 Task: Make in the project AgileBox a sprint 'Design Review Sprint'. Create in the project AgileBox a sprint 'Design Review Sprint'. Add in the project AgileBox a sprint 'Design Review Sprint'
Action: Mouse moved to (1032, 180)
Screenshot: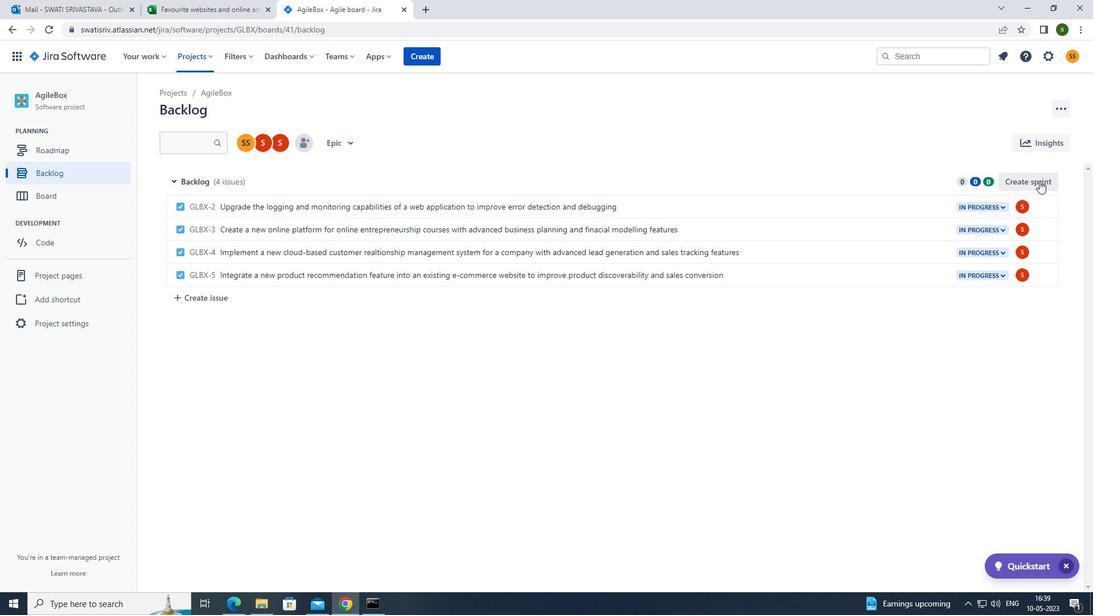 
Action: Mouse pressed left at (1032, 180)
Screenshot: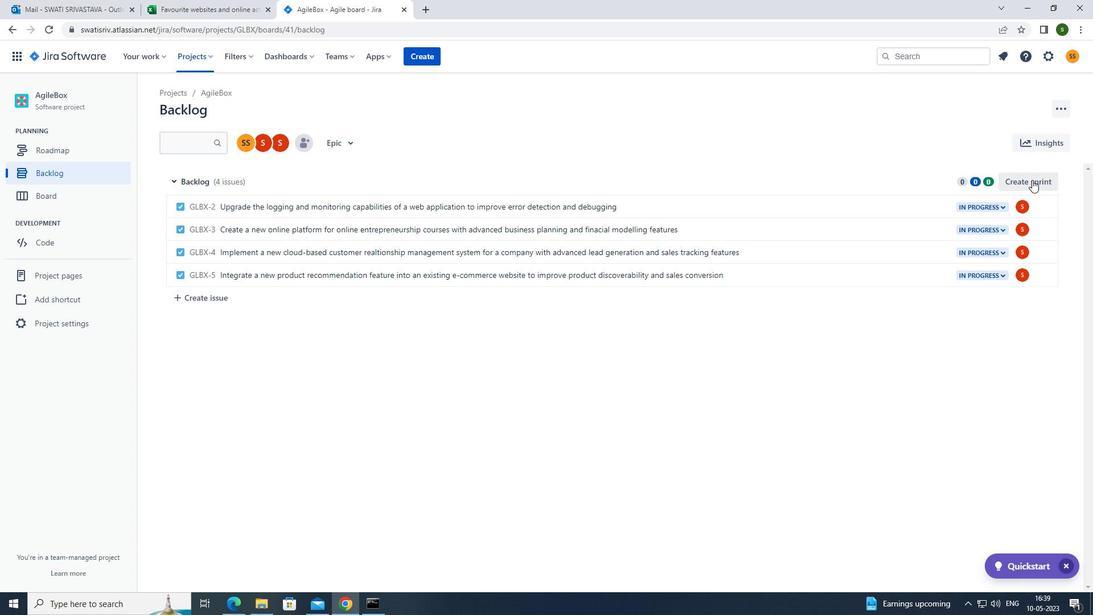 
Action: Mouse moved to (1049, 184)
Screenshot: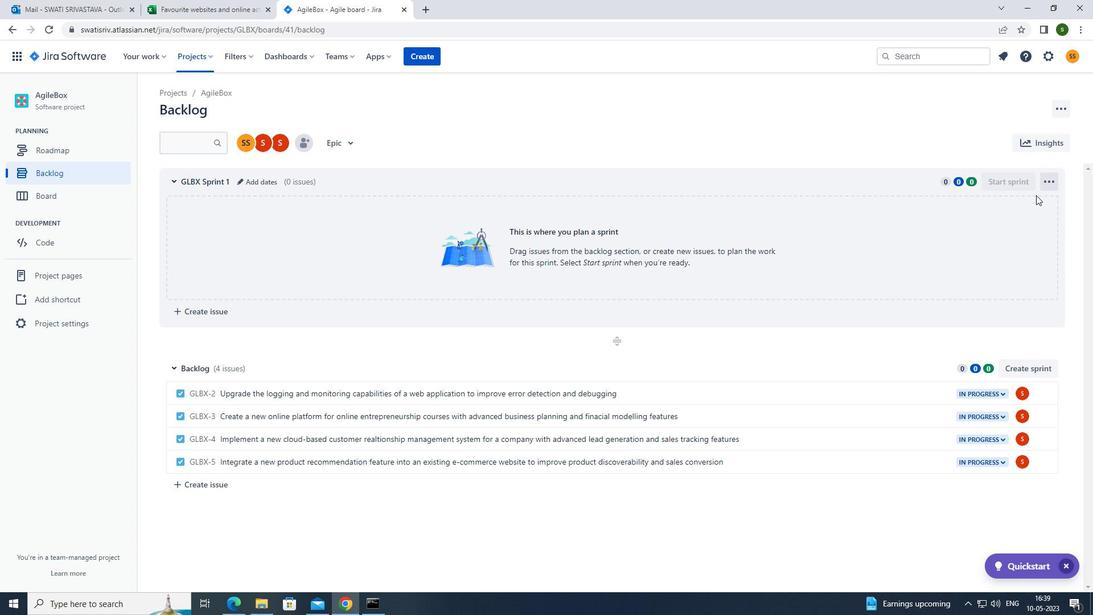 
Action: Mouse pressed left at (1049, 184)
Screenshot: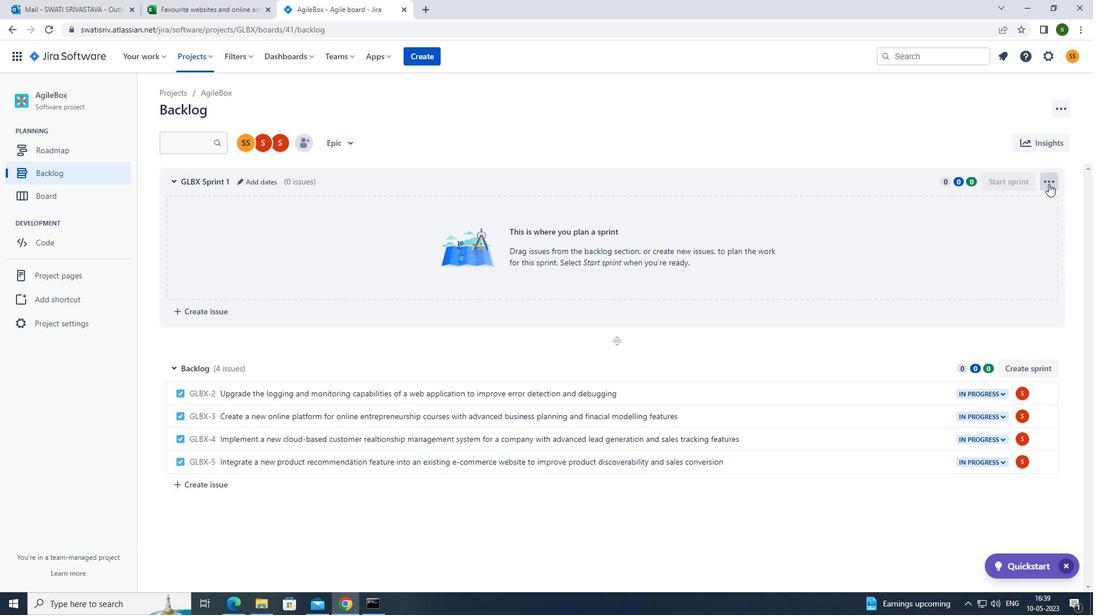 
Action: Mouse moved to (1016, 206)
Screenshot: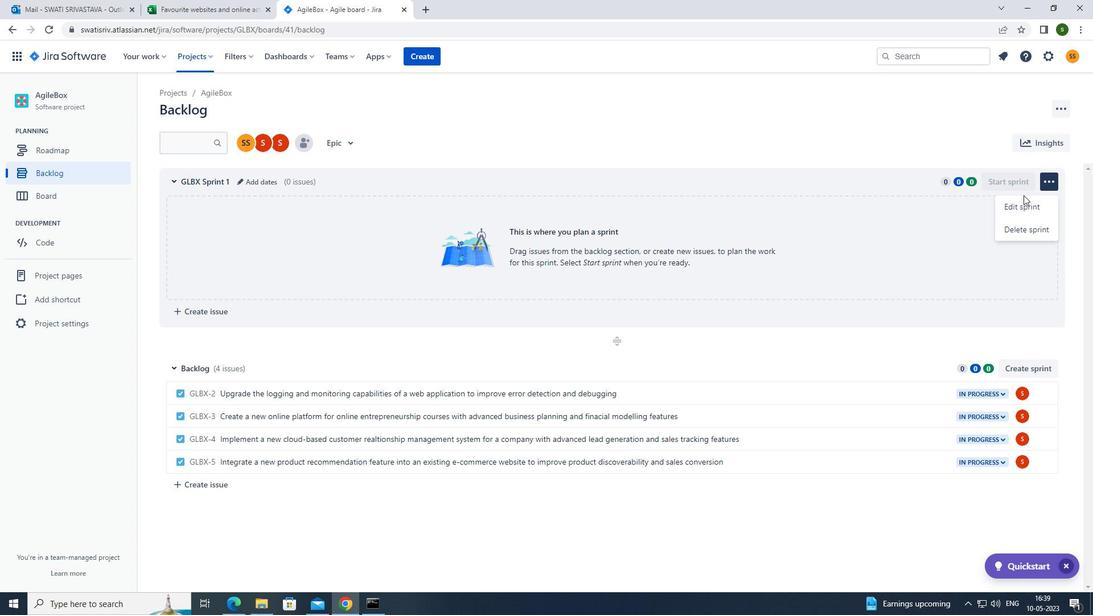 
Action: Mouse pressed left at (1016, 206)
Screenshot: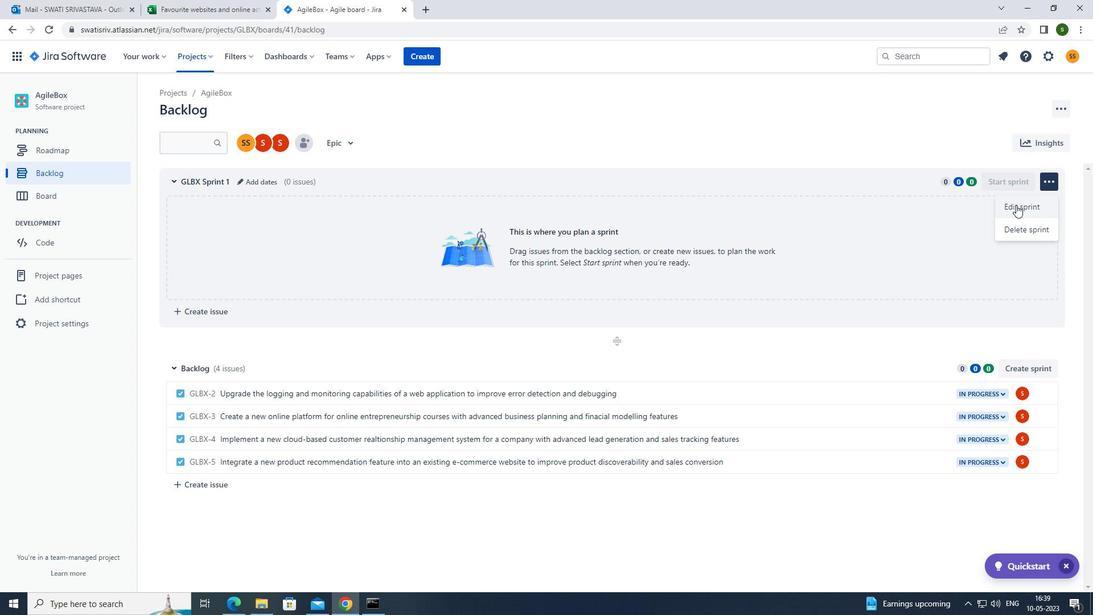 
Action: Mouse moved to (465, 145)
Screenshot: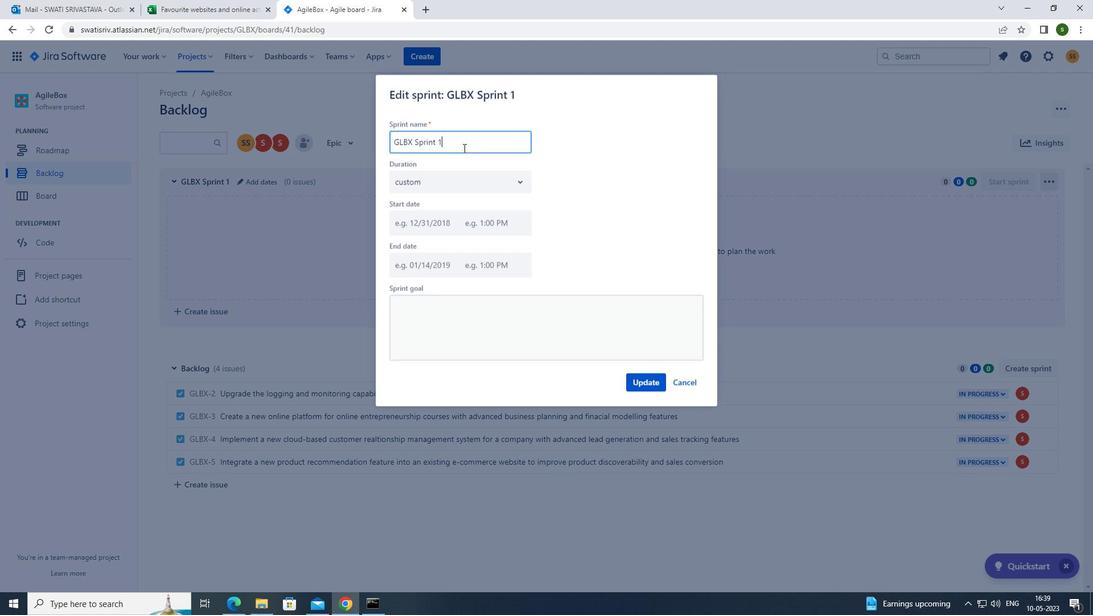 
Action: Key pressed <Key.backspace><Key.backspace><Key.backspace><Key.backspace><Key.backspace><Key.backspace><Key.backspace><Key.backspace><Key.backspace><Key.backspace><Key.backspace><Key.backspace><Key.backspace><Key.backspace><Key.backspace><Key.backspace><Key.backspace><Key.caps_lock>d<Key.caps_lock>esign<Key.space><Key.caps_lock>r<Key.caps_lock>eview<Key.space><Key.caps_lock>s<Key.caps_lock>print
Screenshot: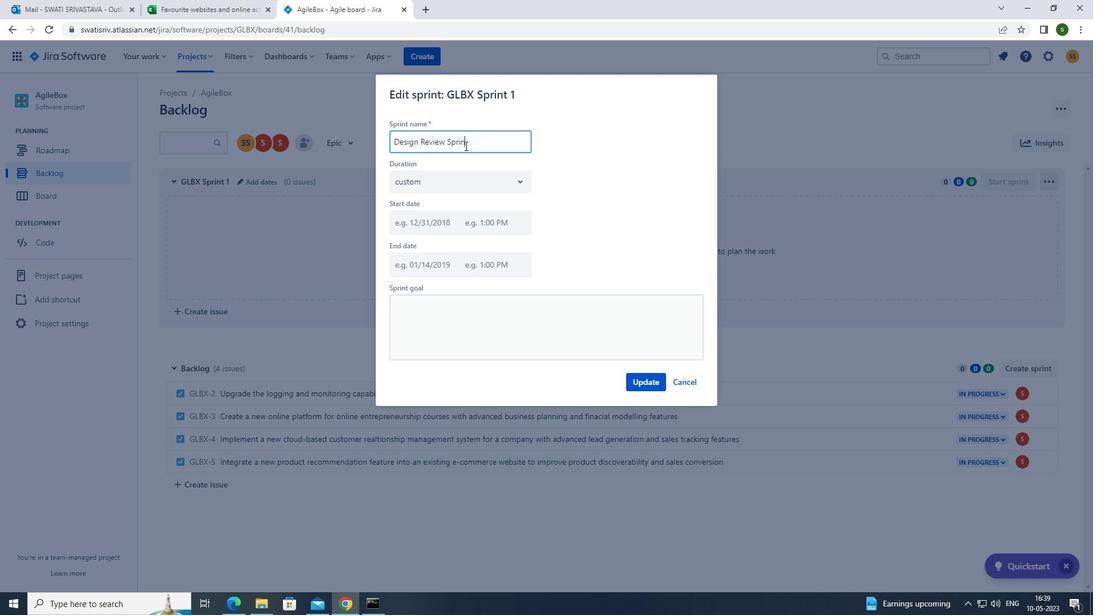 
Action: Mouse moved to (648, 377)
Screenshot: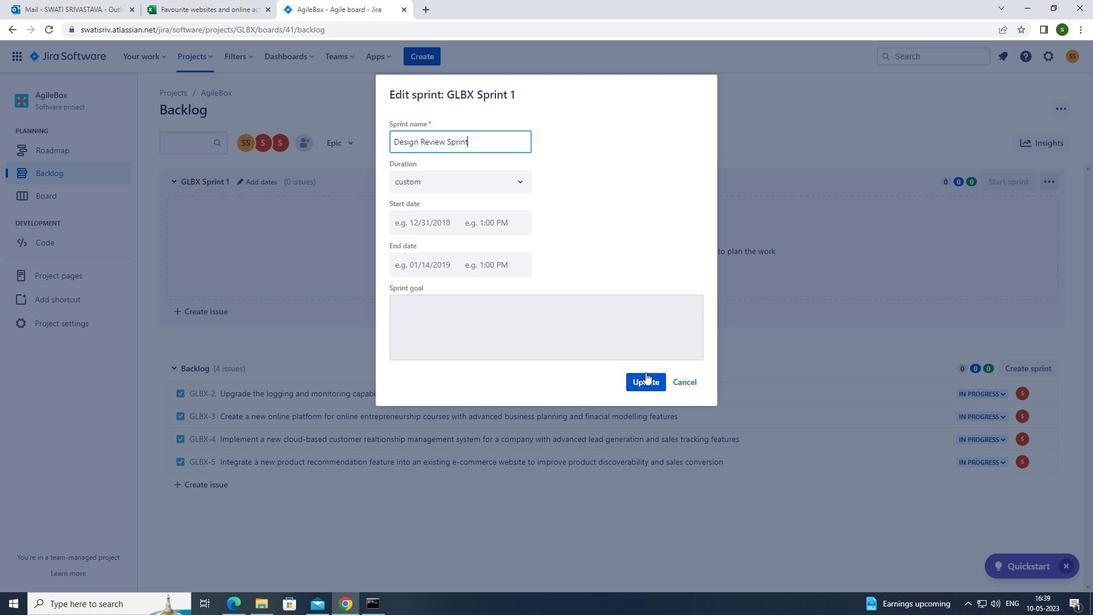 
Action: Mouse pressed left at (648, 377)
Screenshot: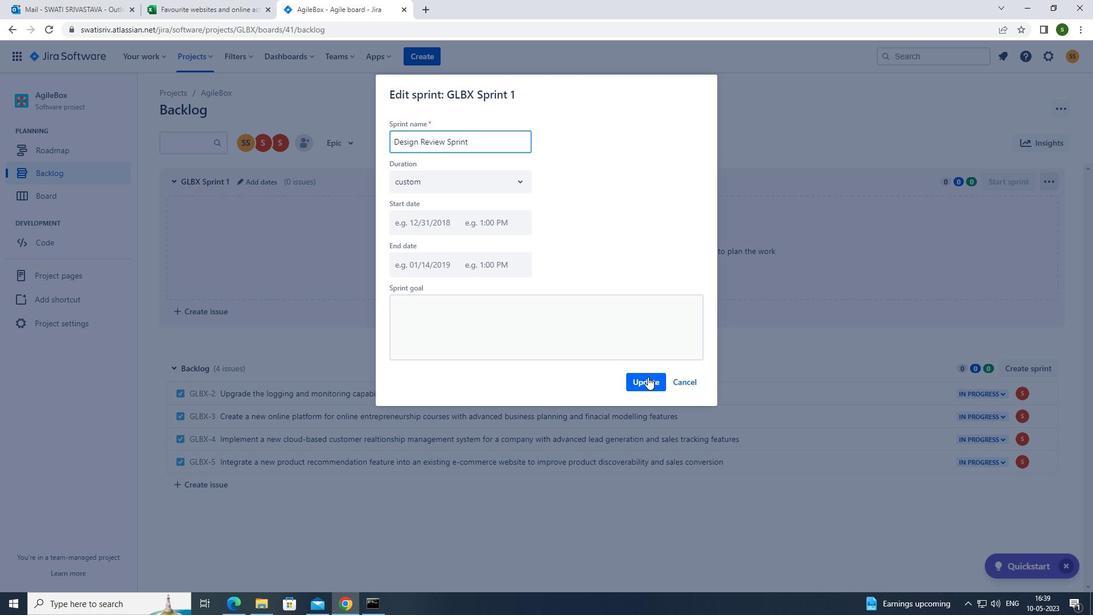 
Action: Mouse moved to (1036, 371)
Screenshot: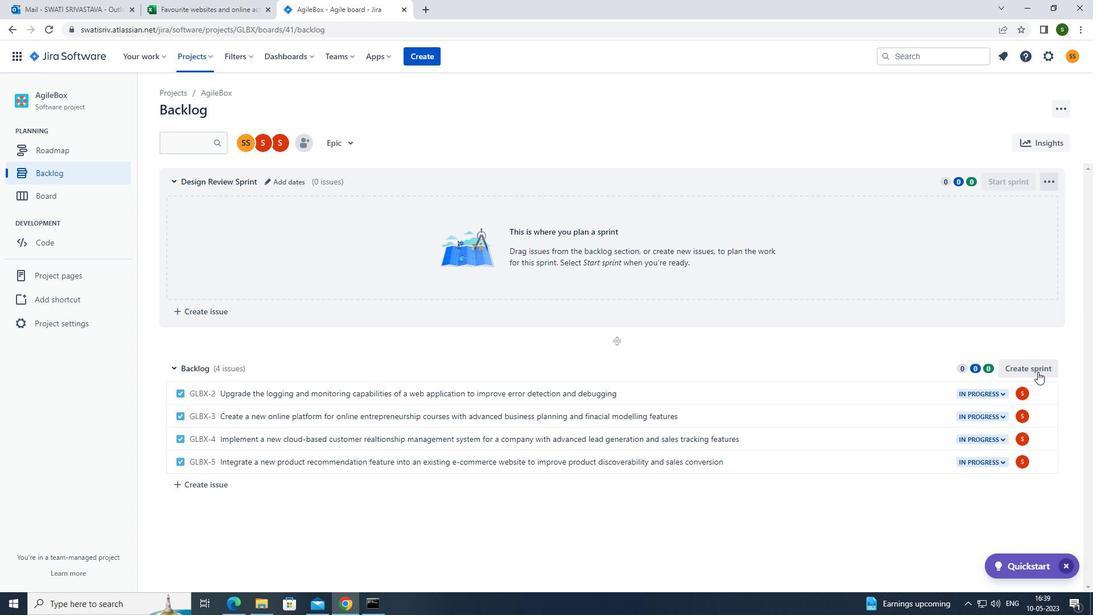 
Action: Mouse pressed left at (1036, 371)
Screenshot: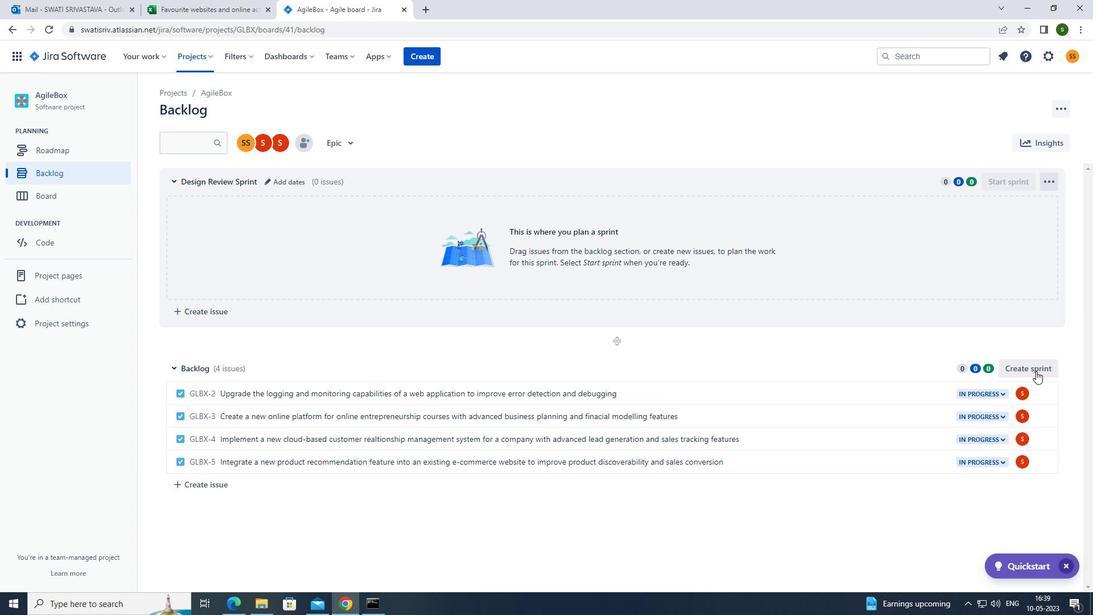 
Action: Mouse moved to (1054, 373)
Screenshot: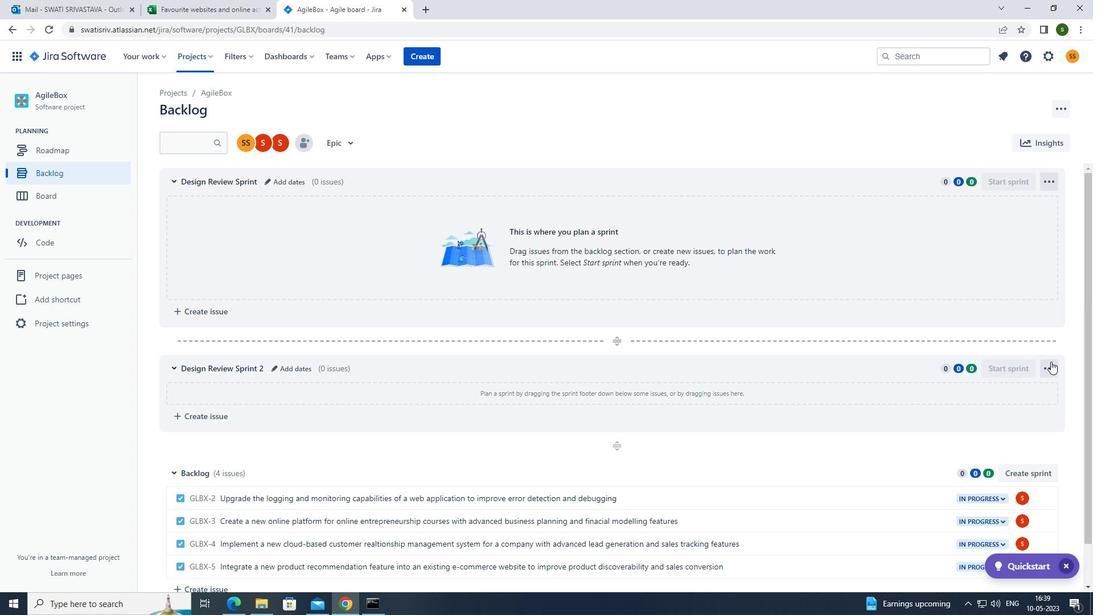 
Action: Mouse pressed left at (1054, 373)
Screenshot: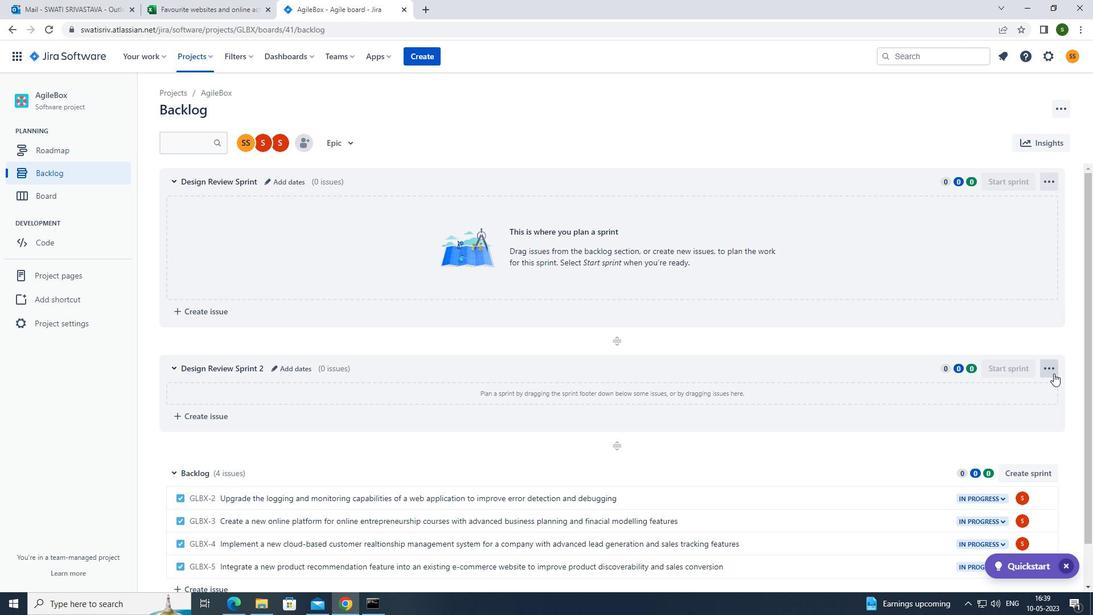 
Action: Mouse moved to (1024, 415)
Screenshot: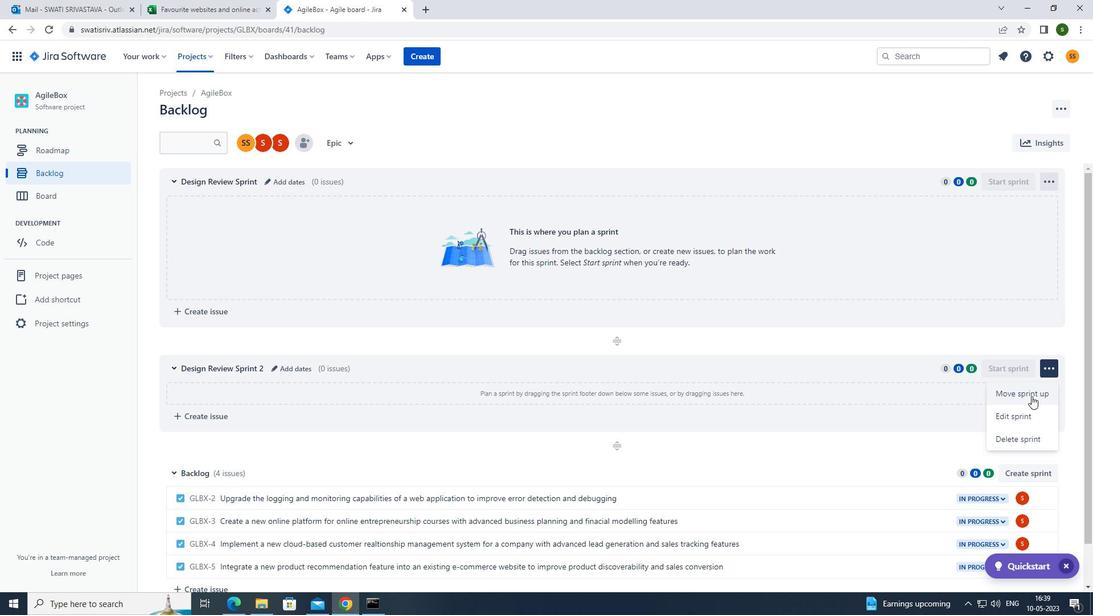 
Action: Mouse pressed left at (1024, 415)
Screenshot: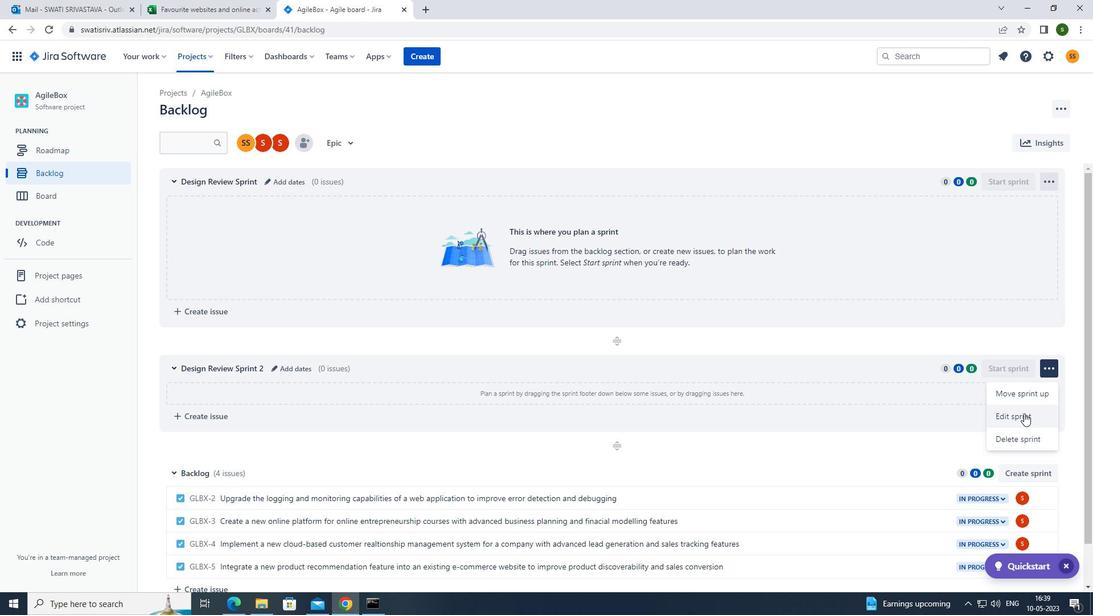 
Action: Mouse moved to (483, 139)
Screenshot: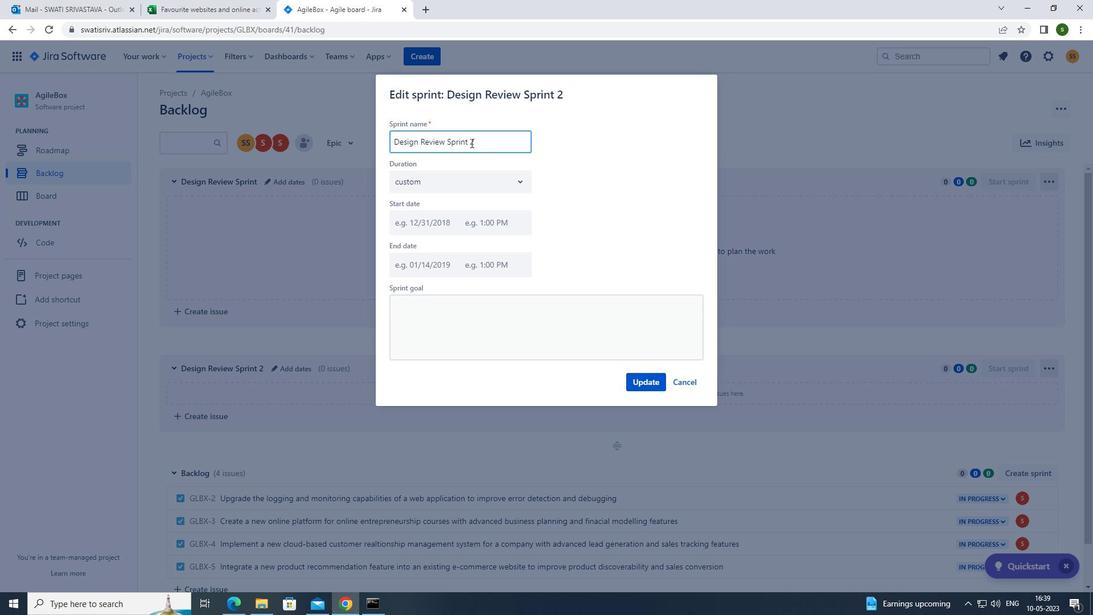 
Action: Key pressed <Key.backspace><Key.backspace><Key.backspace><Key.backspace><Key.backspace><Key.backspace><Key.backspace><Key.backspace><Key.backspace><Key.backspace><Key.backspace><Key.backspace><Key.backspace><Key.backspace><Key.backspace><Key.backspace><Key.backspace><Key.backspace><Key.backspace><Key.backspace><Key.backspace><Key.backspace><Key.backspace><Key.backspace><Key.backspace><Key.backspace><Key.backspace><Key.backspace><Key.backspace><Key.backspace><Key.backspace><Key.backspace><Key.caps_lock>d<Key.caps_lock>esign<Key.space><Key.caps_lock>r<Key.caps_lock>eview<Key.space><Key.caps_lock>s<Key.caps_lock>print
Screenshot: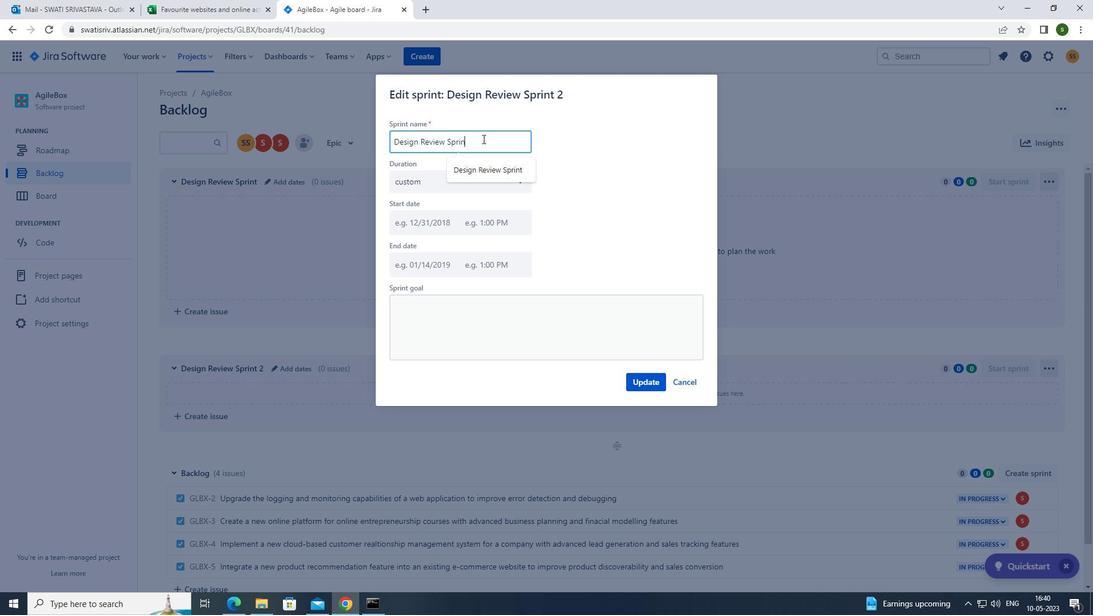 
Action: Mouse moved to (635, 378)
Screenshot: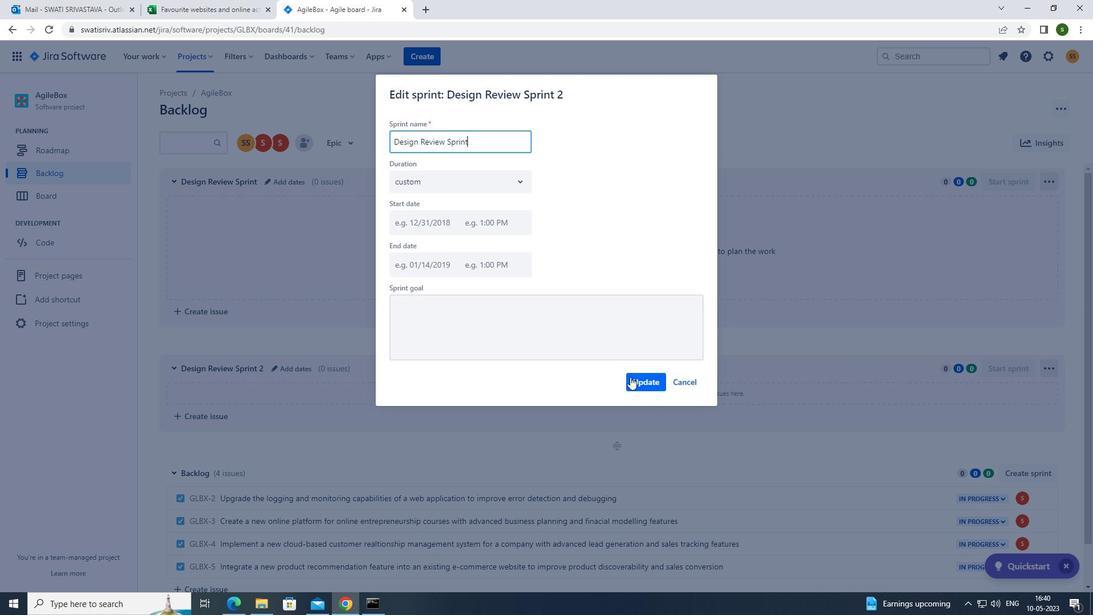 
Action: Mouse pressed left at (635, 378)
Screenshot: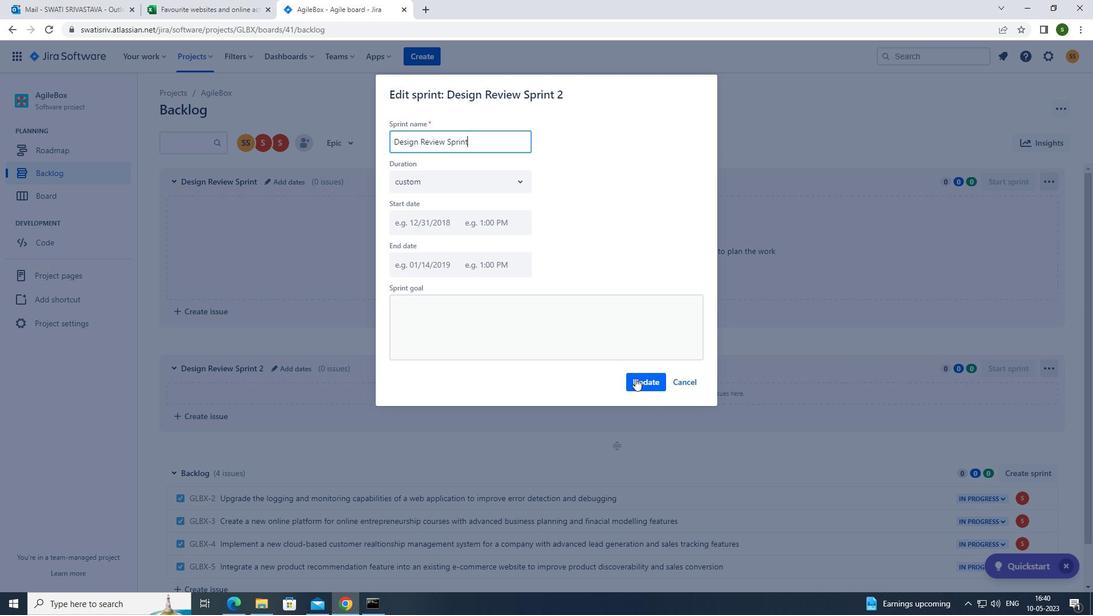 
Action: Mouse moved to (1031, 468)
Screenshot: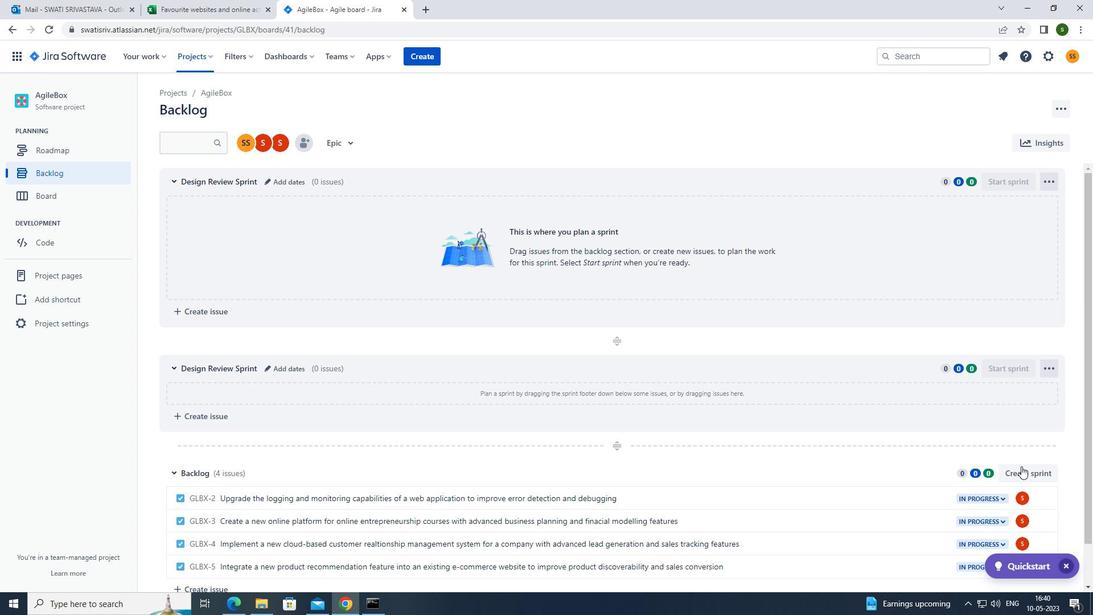 
Action: Mouse pressed left at (1031, 468)
Screenshot: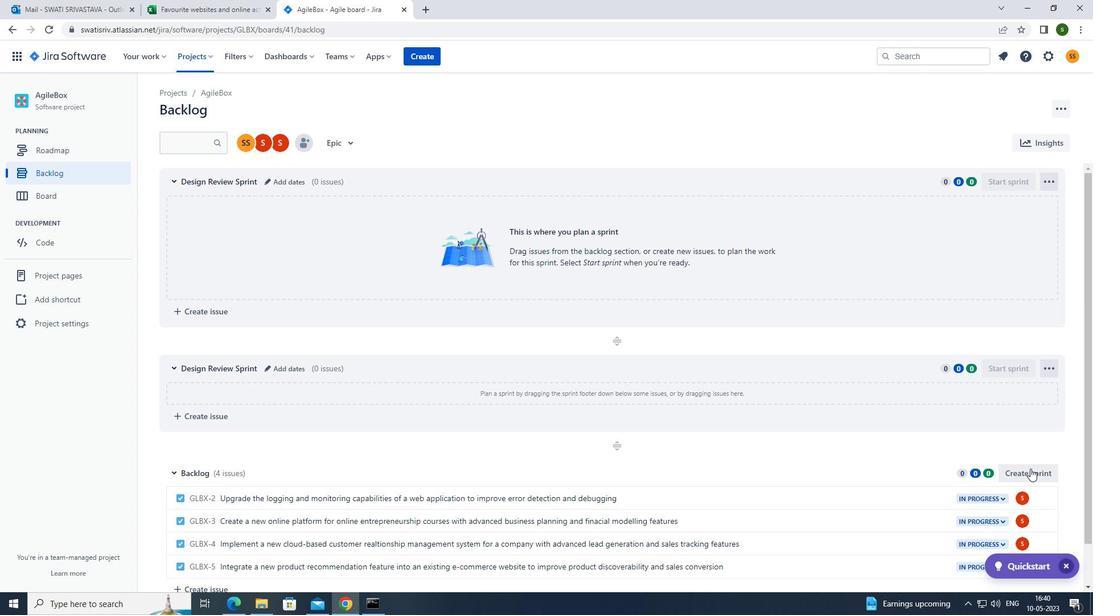 
Action: Mouse moved to (1056, 478)
Screenshot: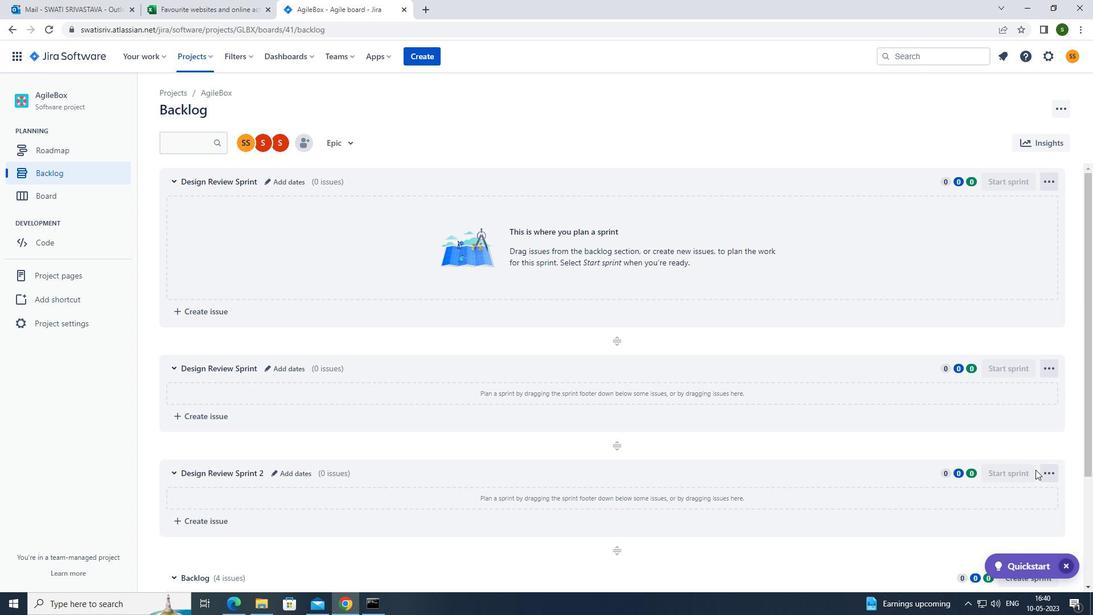 
Action: Mouse pressed left at (1056, 478)
Screenshot: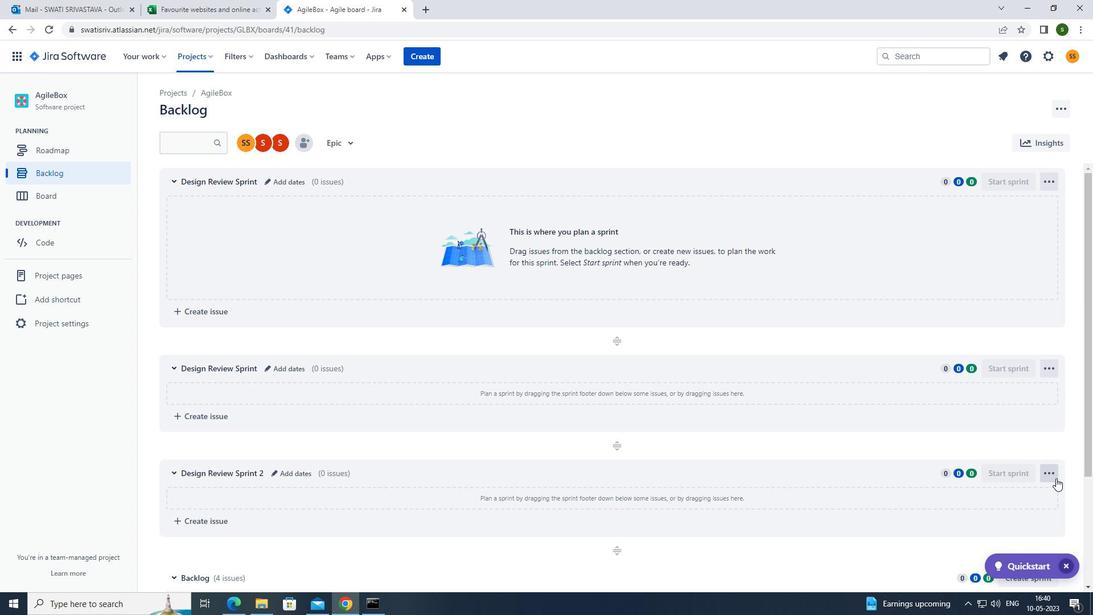 
Action: Mouse moved to (1023, 516)
Screenshot: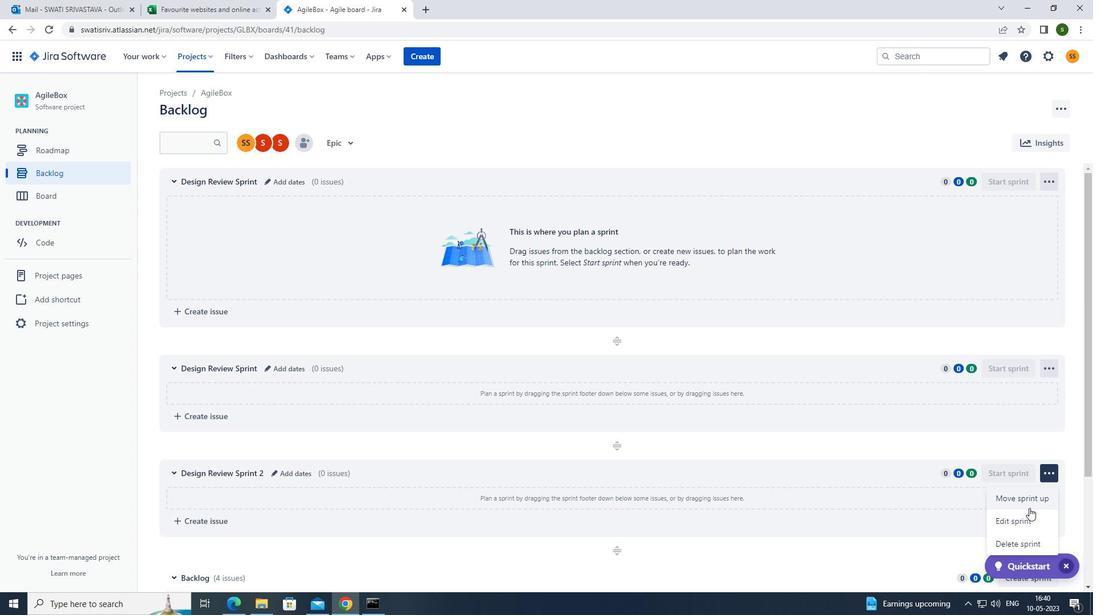 
Action: Mouse pressed left at (1023, 516)
Screenshot: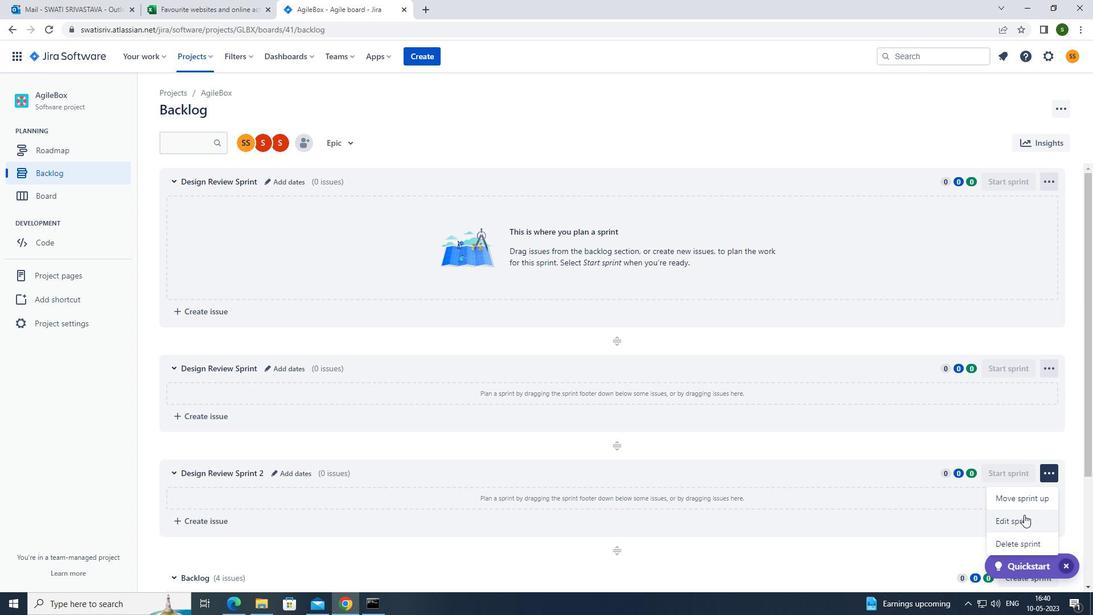 
Action: Mouse moved to (509, 137)
Screenshot: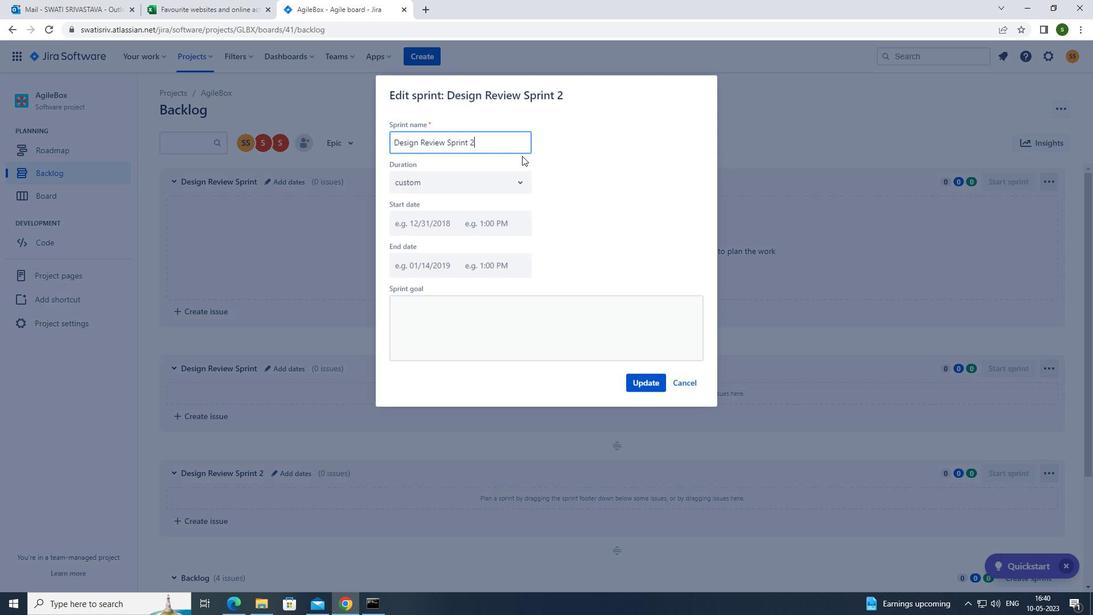 
Action: Key pressed <Key.backspace><Key.backspace><Key.backspace><Key.backspace><Key.backspace><Key.backspace><Key.backspace><Key.backspace><Key.backspace><Key.backspace><Key.backspace><Key.backspace><Key.backspace><Key.backspace><Key.backspace><Key.backspace><Key.backspace><Key.backspace><Key.backspace><Key.backspace><Key.backspace><Key.backspace><Key.backspace><Key.backspace><Key.backspace><Key.caps_lock>d<Key.caps_lock>Esign<Key.space><Key.caps_lock>r<Key.caps_lock>eview<Key.space><Key.caps_lock>s<Key.caps_lock>print
Screenshot: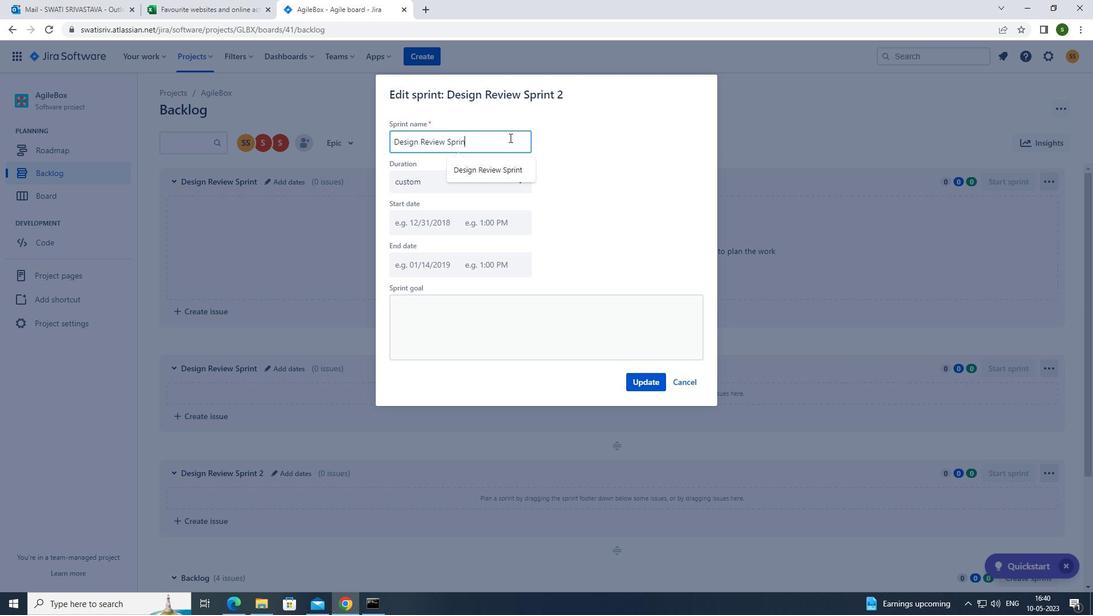 
Action: Mouse moved to (648, 381)
Screenshot: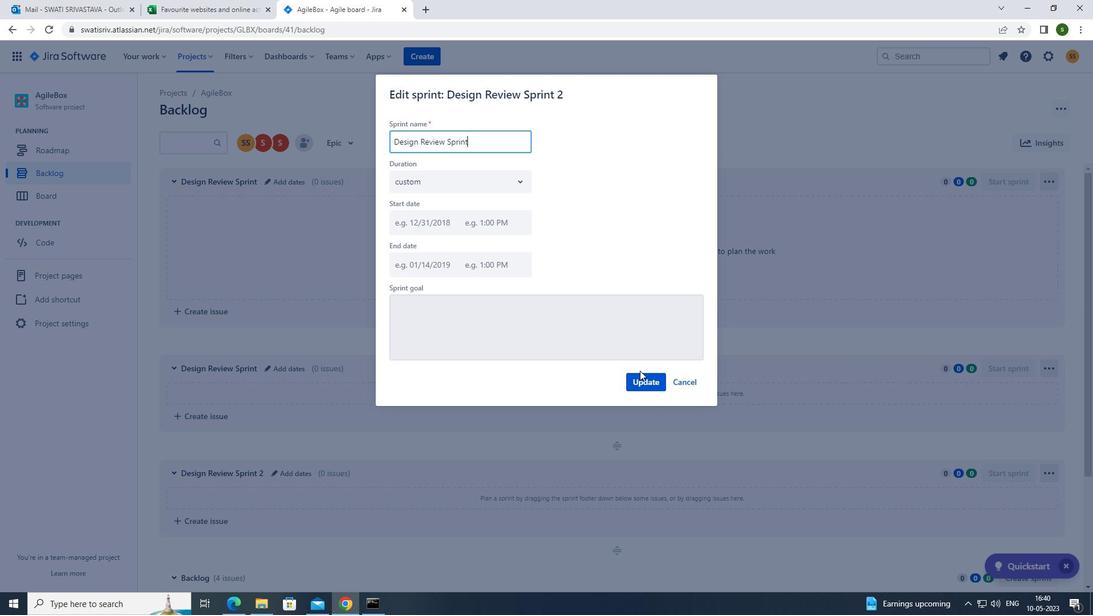 
Action: Mouse pressed left at (648, 381)
Screenshot: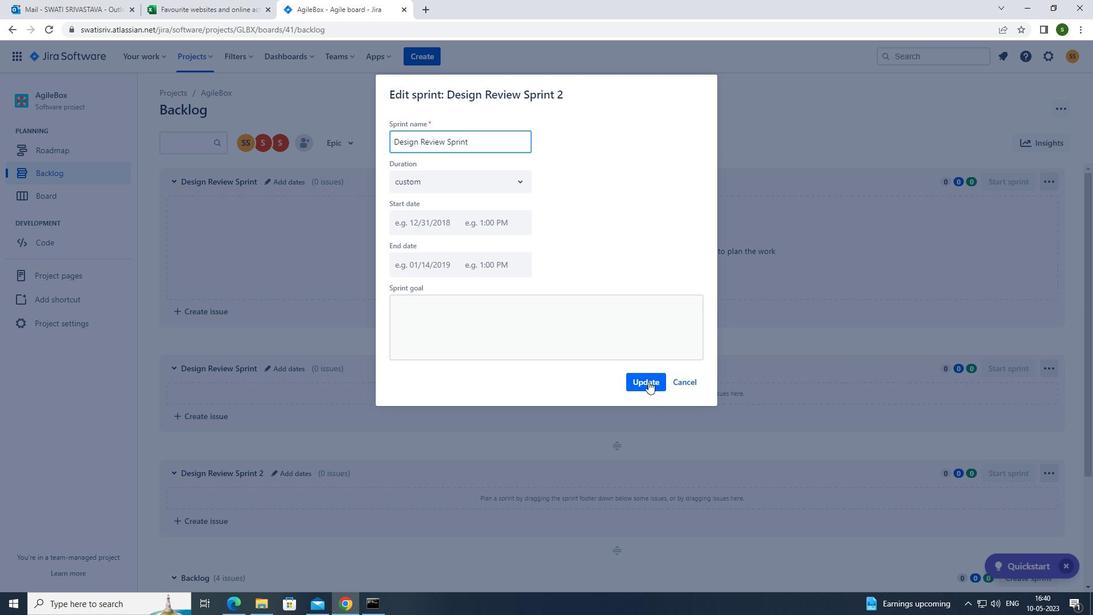 
Action: Mouse moved to (643, 377)
Screenshot: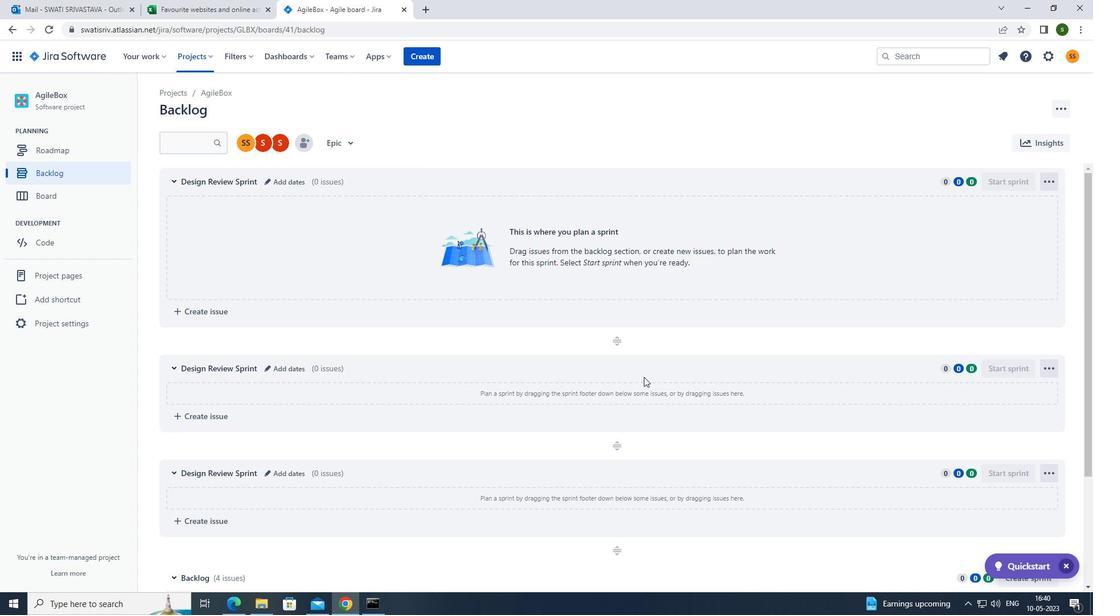 
